 Task: select a rule when a vote is removed from a card by me.
Action: Mouse moved to (1037, 83)
Screenshot: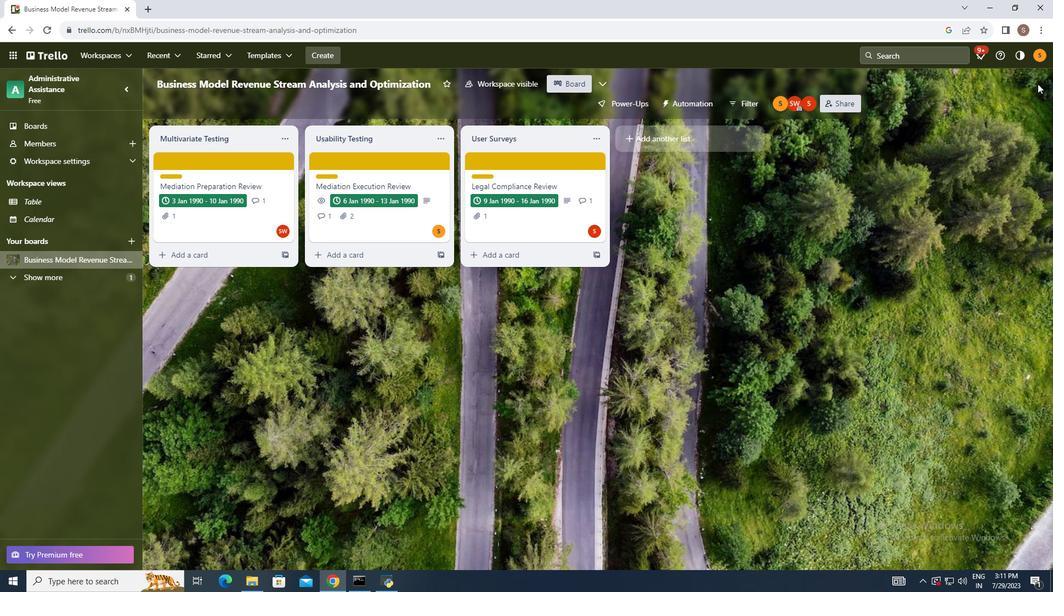 
Action: Mouse pressed left at (1037, 83)
Screenshot: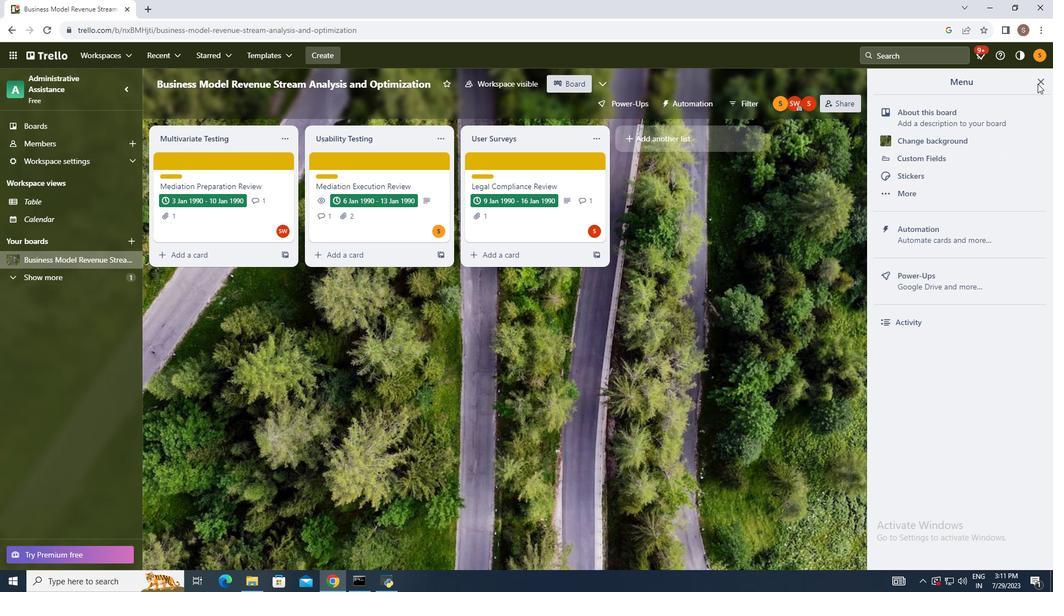 
Action: Mouse moved to (959, 225)
Screenshot: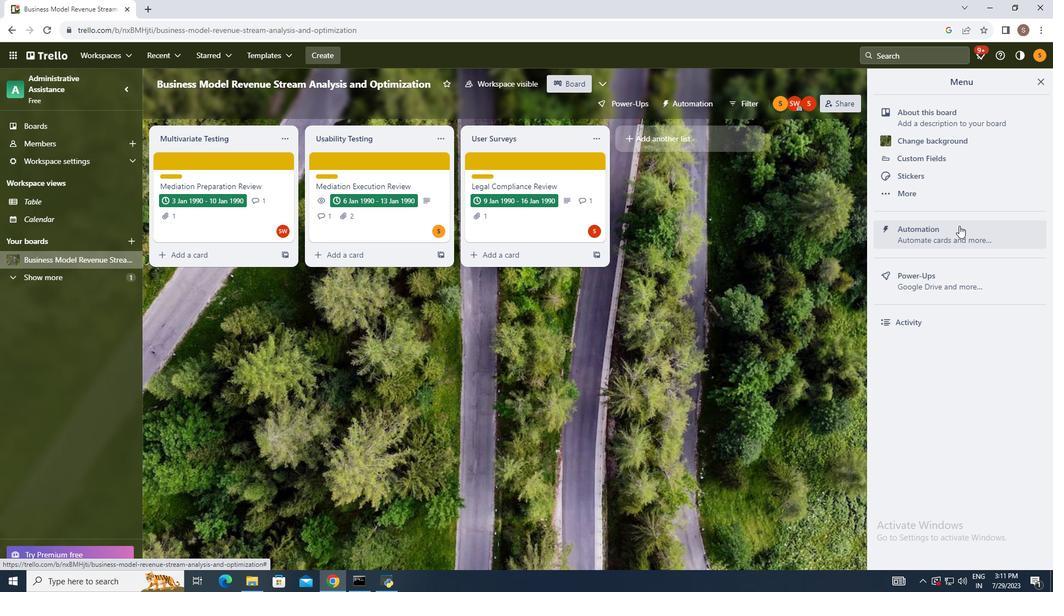 
Action: Mouse pressed left at (959, 225)
Screenshot: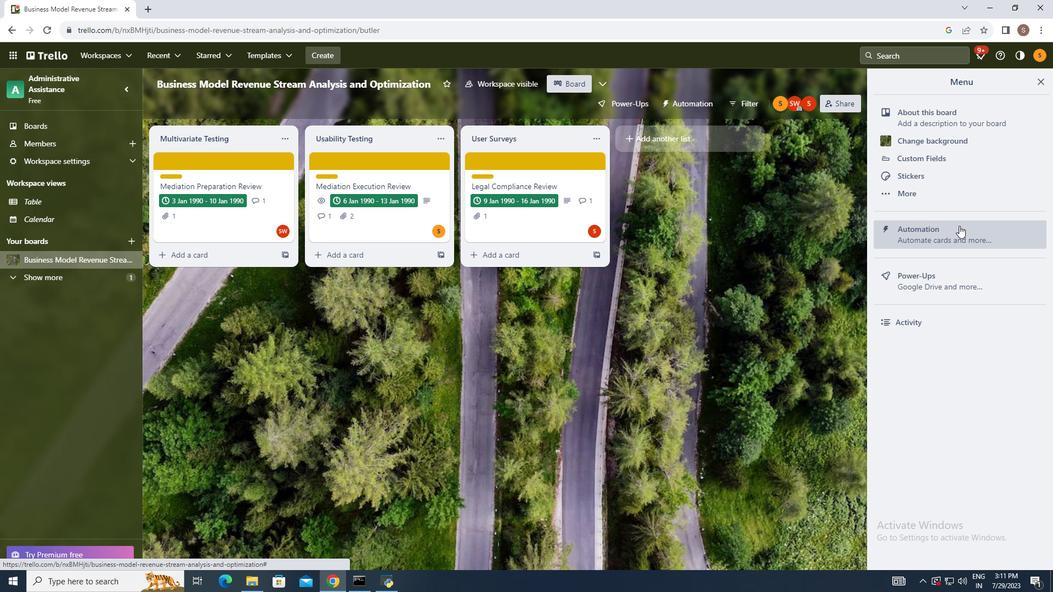 
Action: Mouse moved to (202, 202)
Screenshot: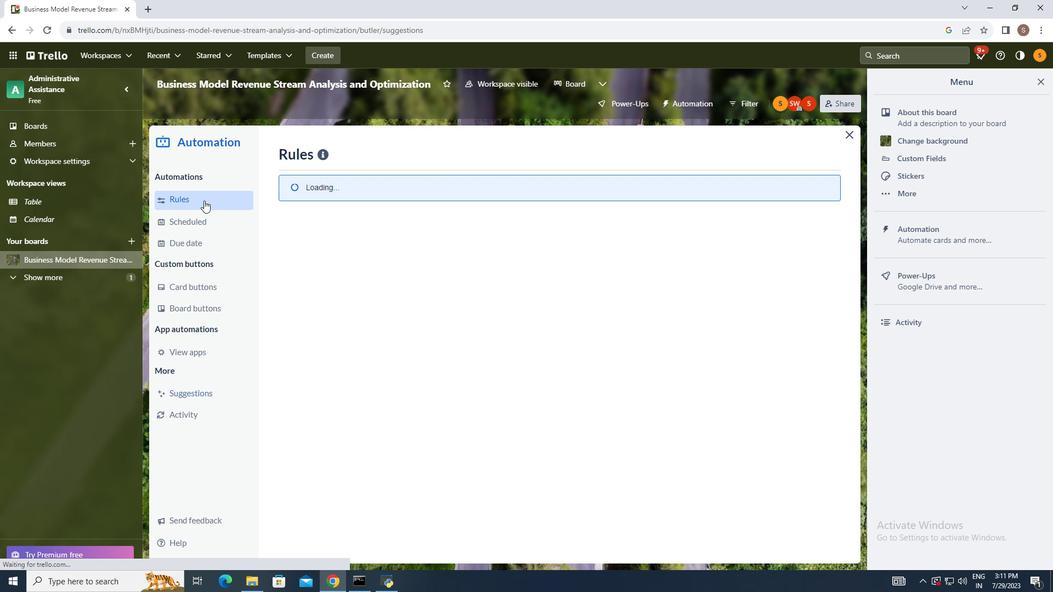 
Action: Mouse pressed left at (202, 202)
Screenshot: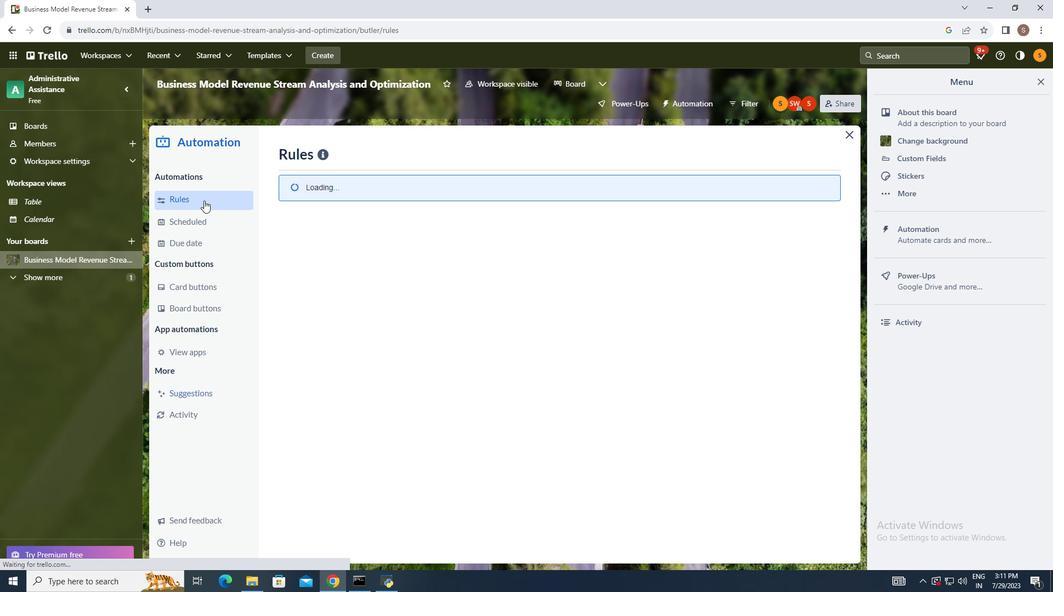 
Action: Mouse moved to (738, 155)
Screenshot: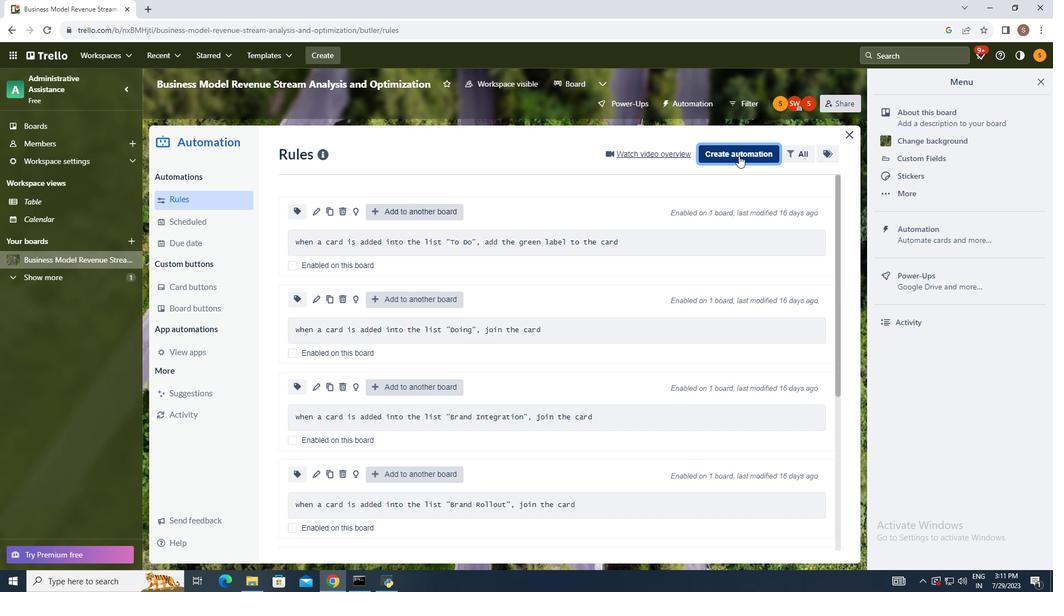 
Action: Mouse pressed left at (738, 155)
Screenshot: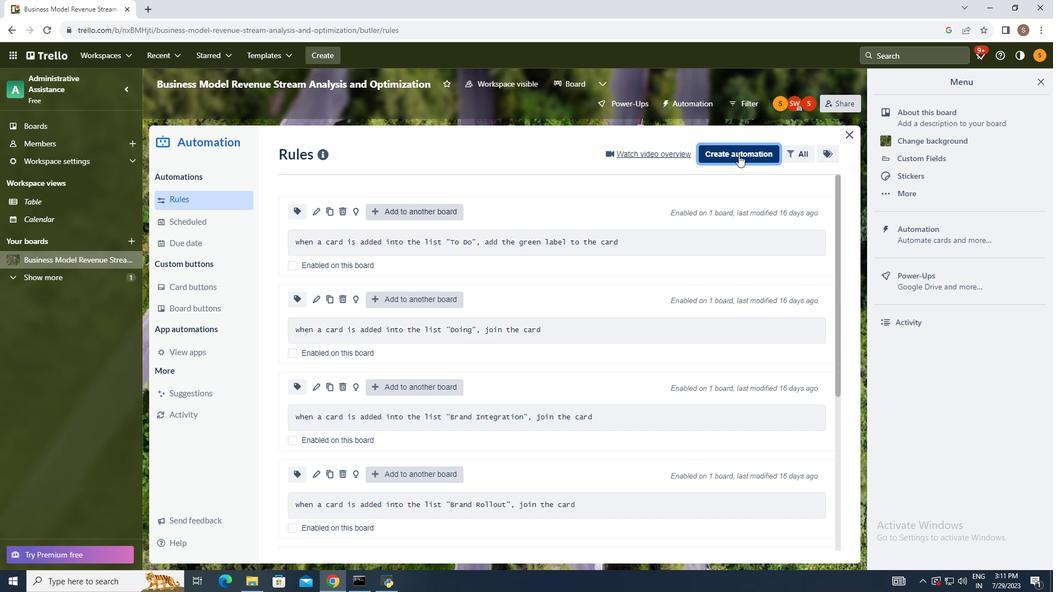 
Action: Mouse moved to (550, 257)
Screenshot: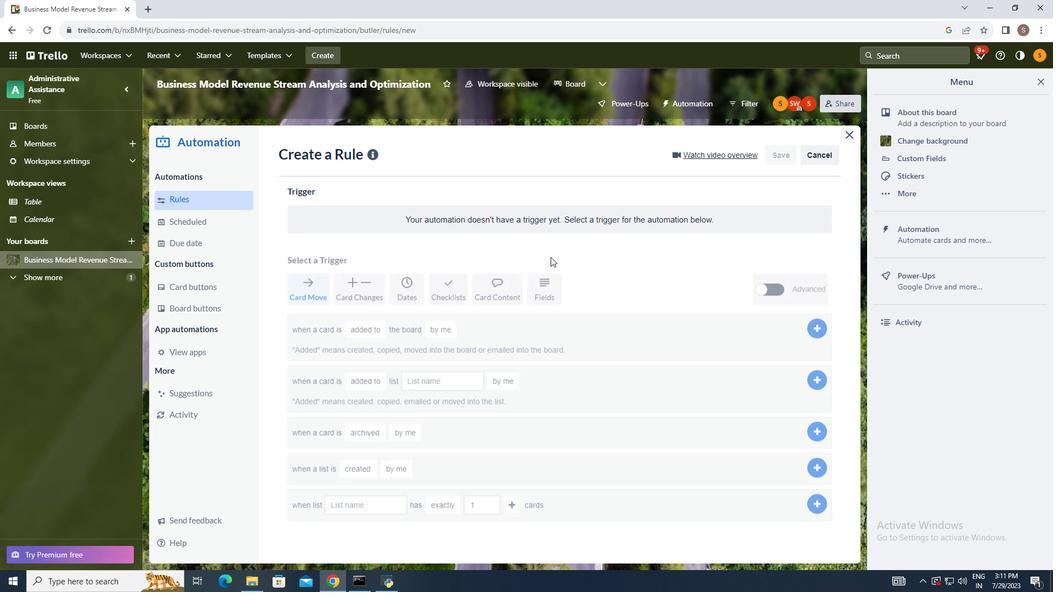
Action: Mouse pressed left at (550, 257)
Screenshot: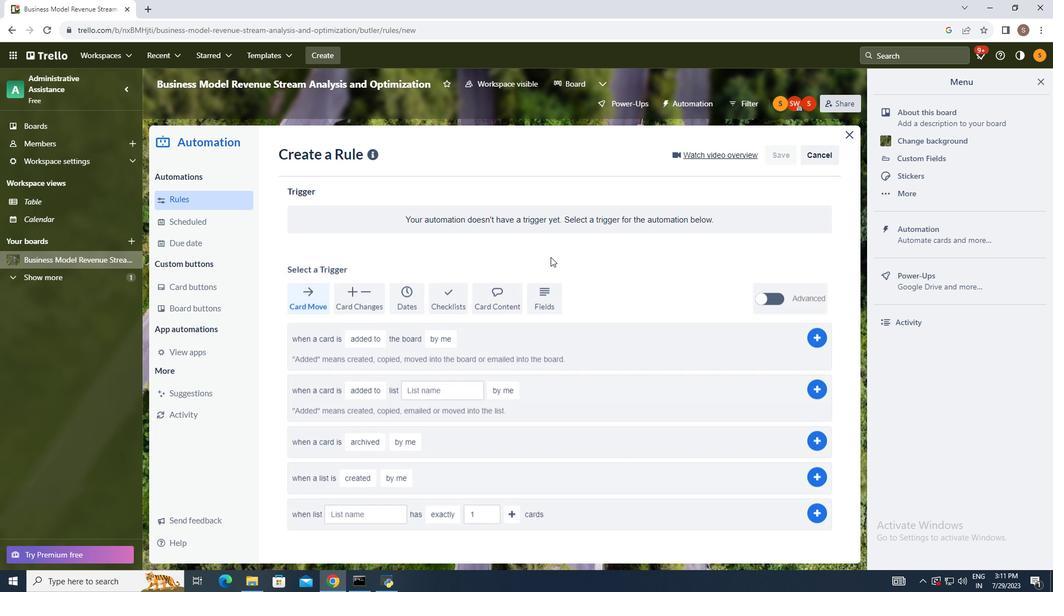 
Action: Mouse moved to (367, 298)
Screenshot: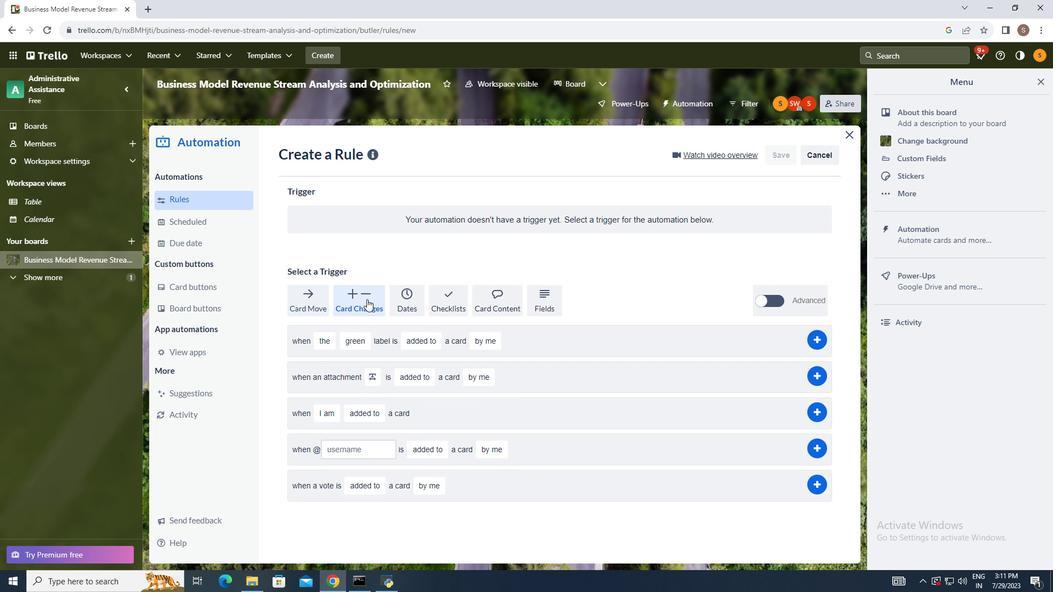 
Action: Mouse pressed left at (367, 298)
Screenshot: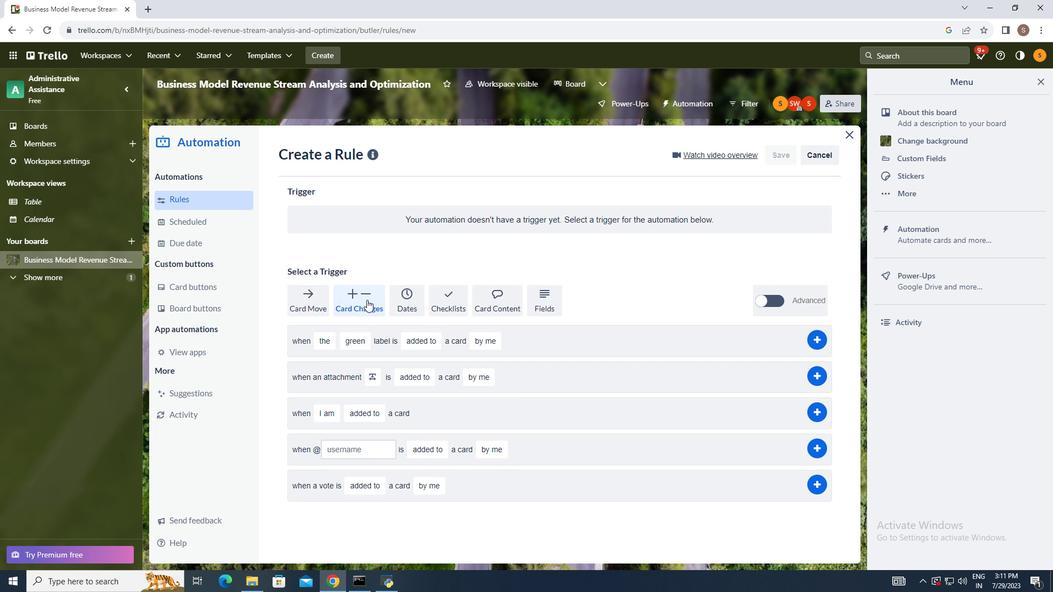 
Action: Mouse moved to (383, 377)
Screenshot: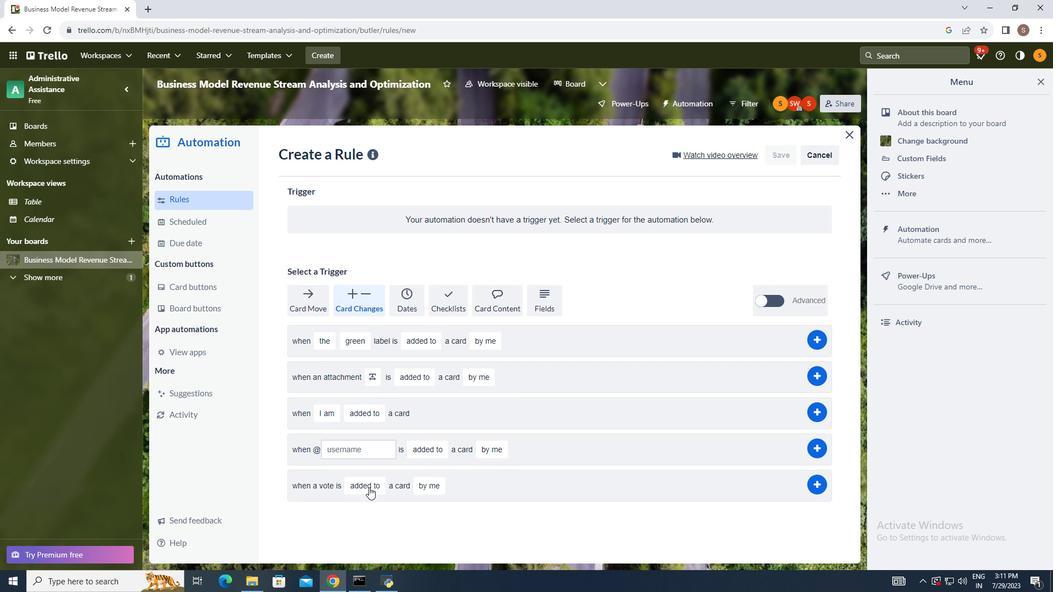 
Action: Mouse scrolled (383, 377) with delta (0, 0)
Screenshot: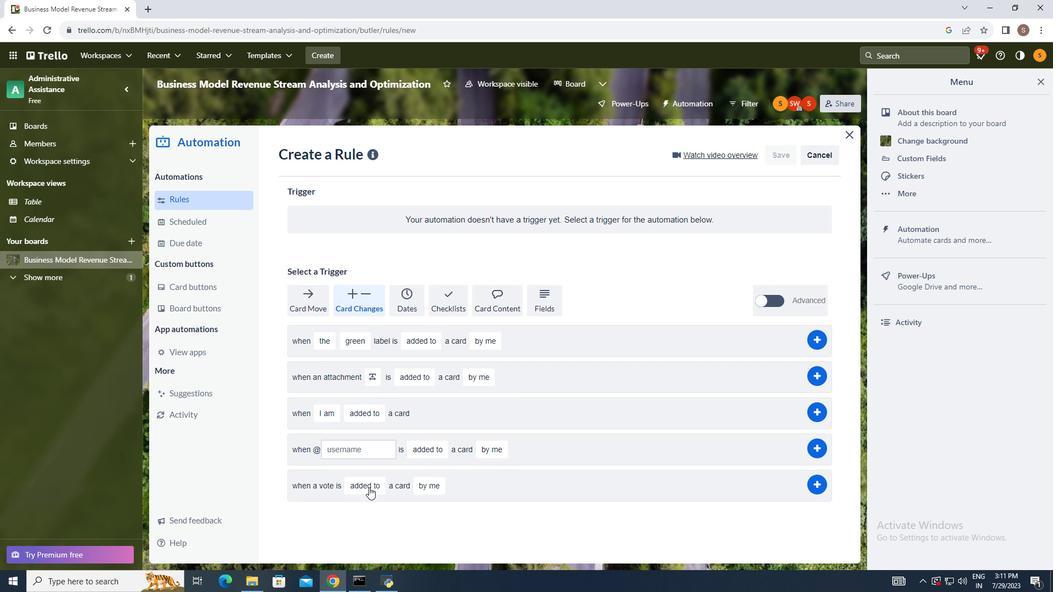 
Action: Mouse moved to (384, 387)
Screenshot: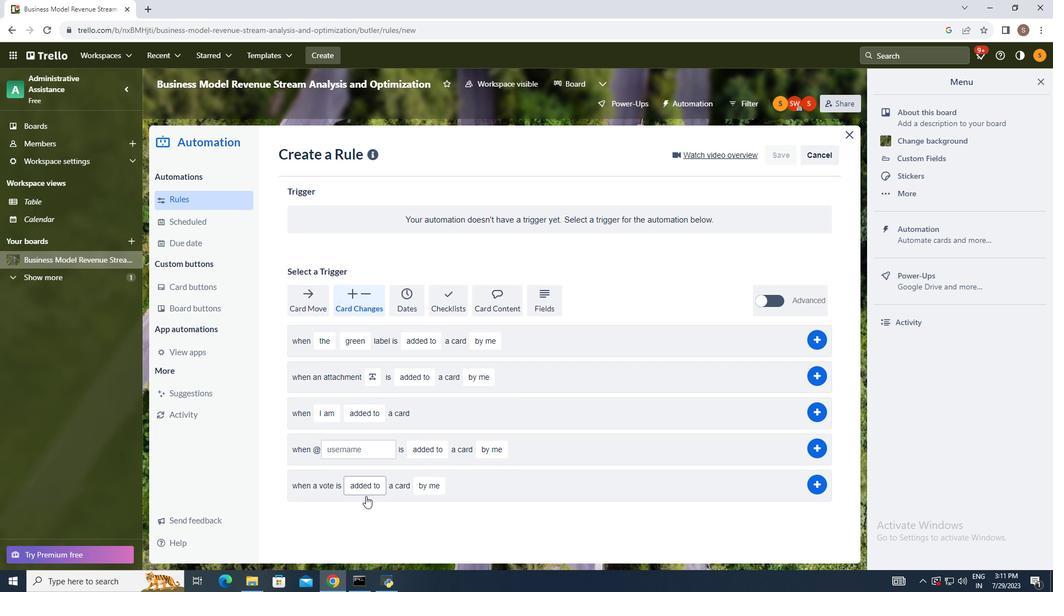 
Action: Mouse scrolled (384, 387) with delta (0, 0)
Screenshot: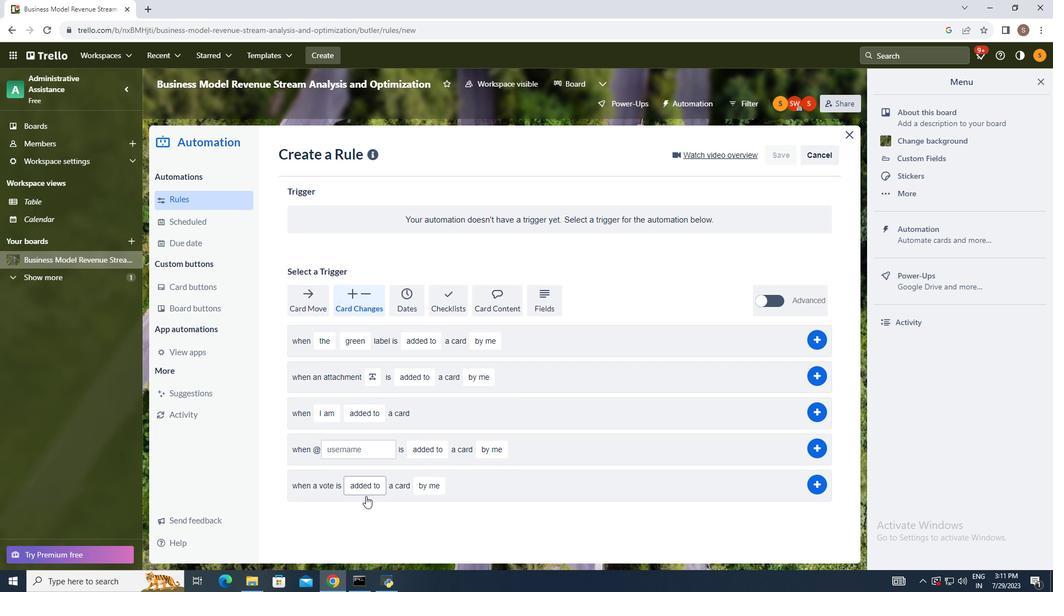 
Action: Mouse moved to (384, 398)
Screenshot: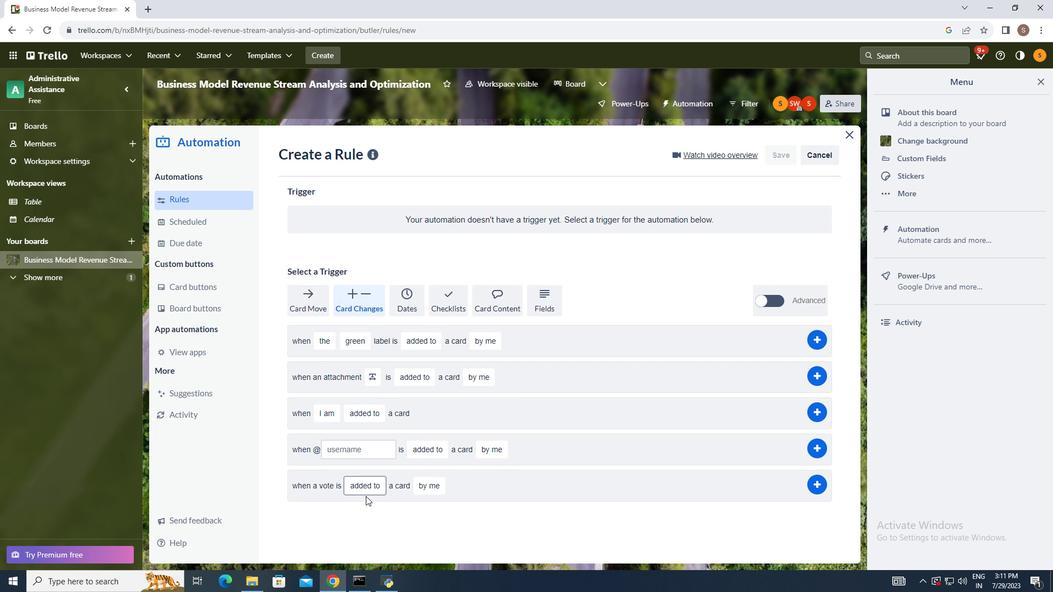 
Action: Mouse scrolled (384, 397) with delta (0, 0)
Screenshot: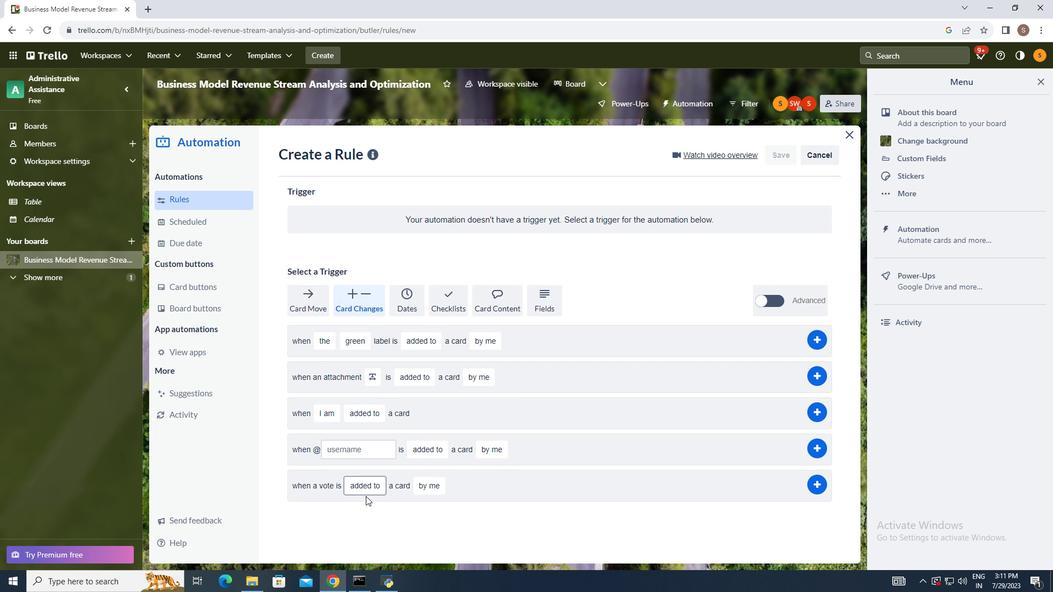 
Action: Mouse moved to (383, 433)
Screenshot: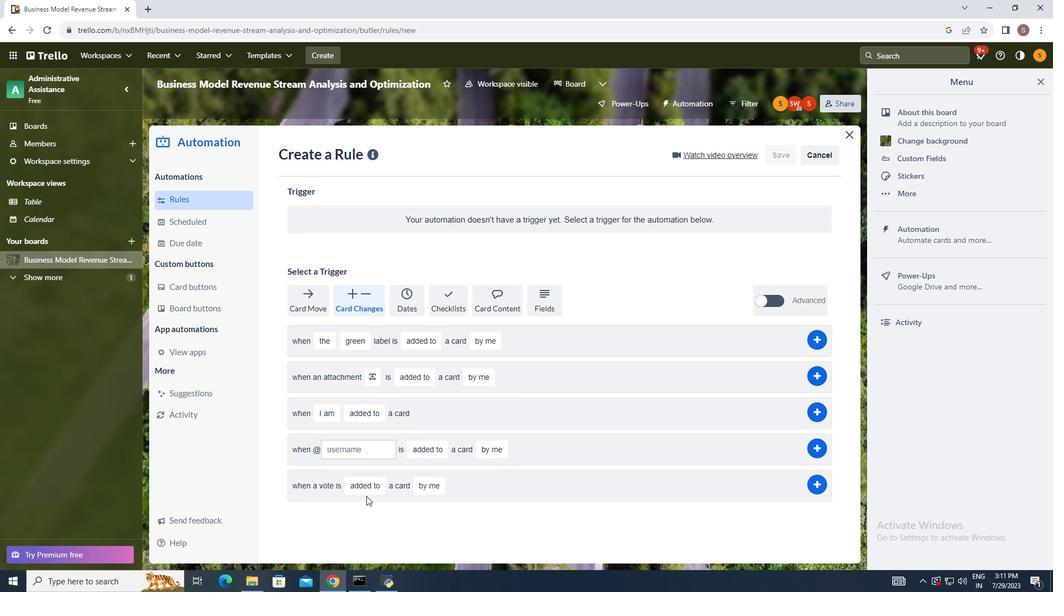 
Action: Mouse scrolled (384, 406) with delta (0, 0)
Screenshot: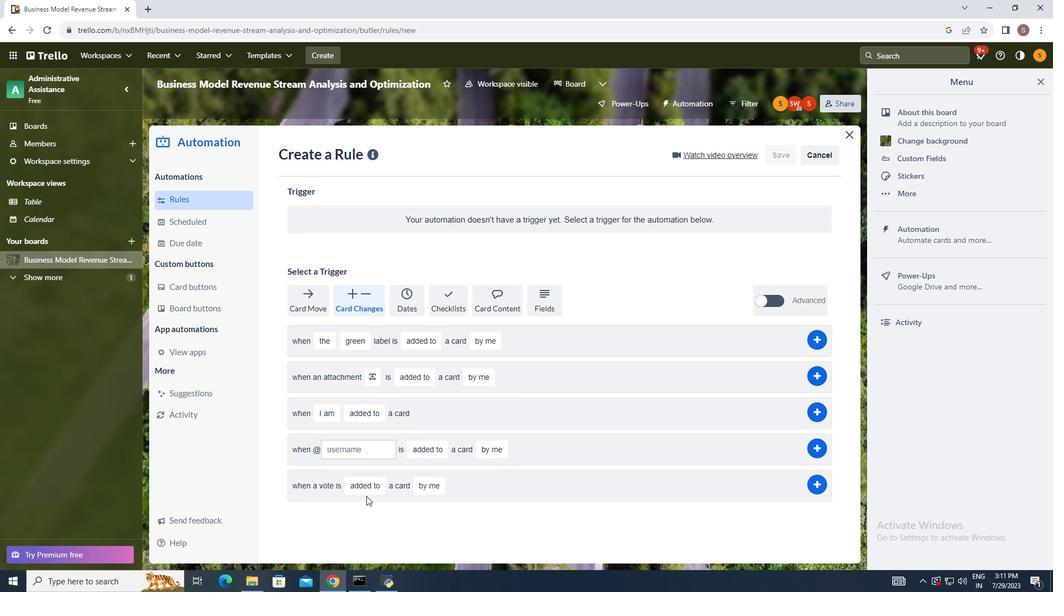 
Action: Mouse moved to (369, 486)
Screenshot: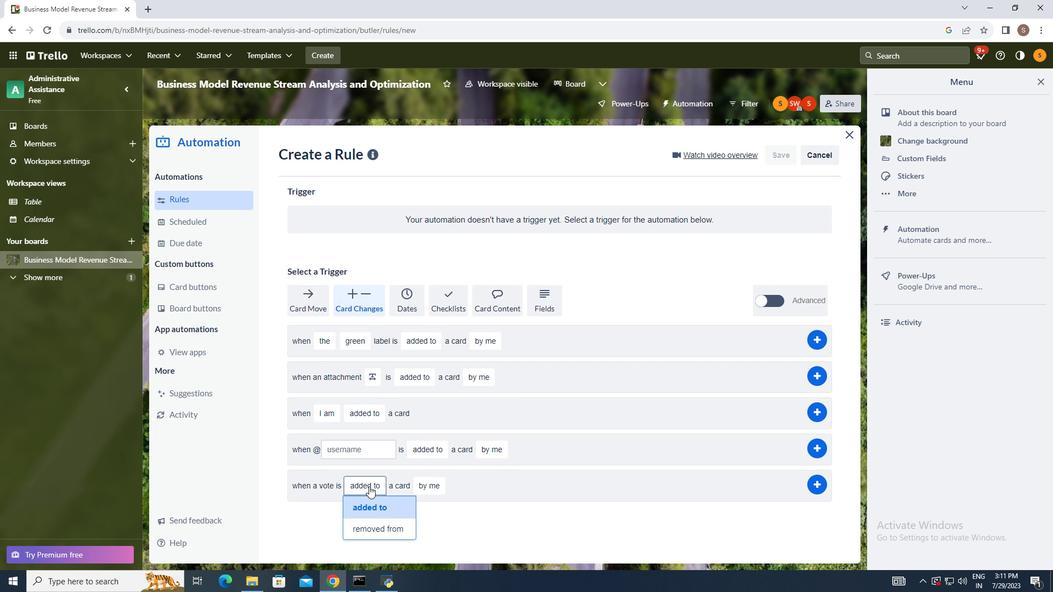 
Action: Mouse pressed left at (369, 486)
Screenshot: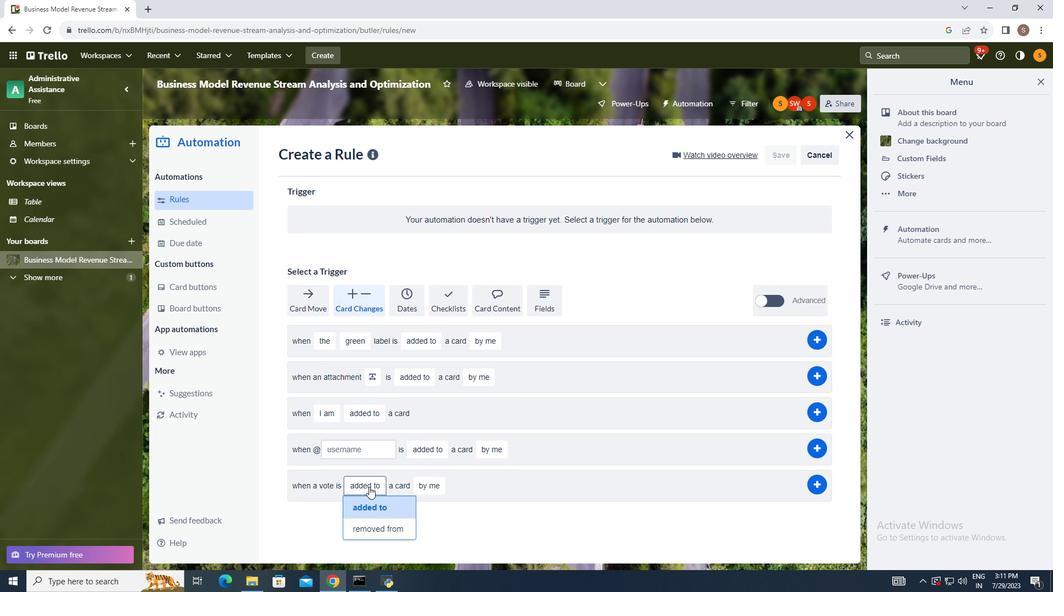 
Action: Mouse moved to (377, 528)
Screenshot: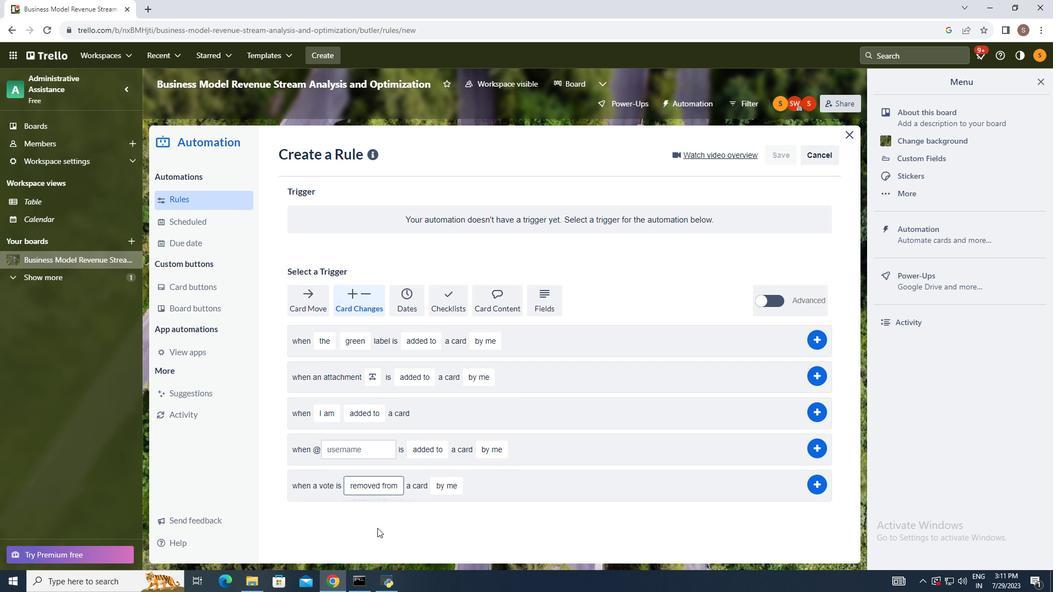 
Action: Mouse pressed left at (377, 528)
Screenshot: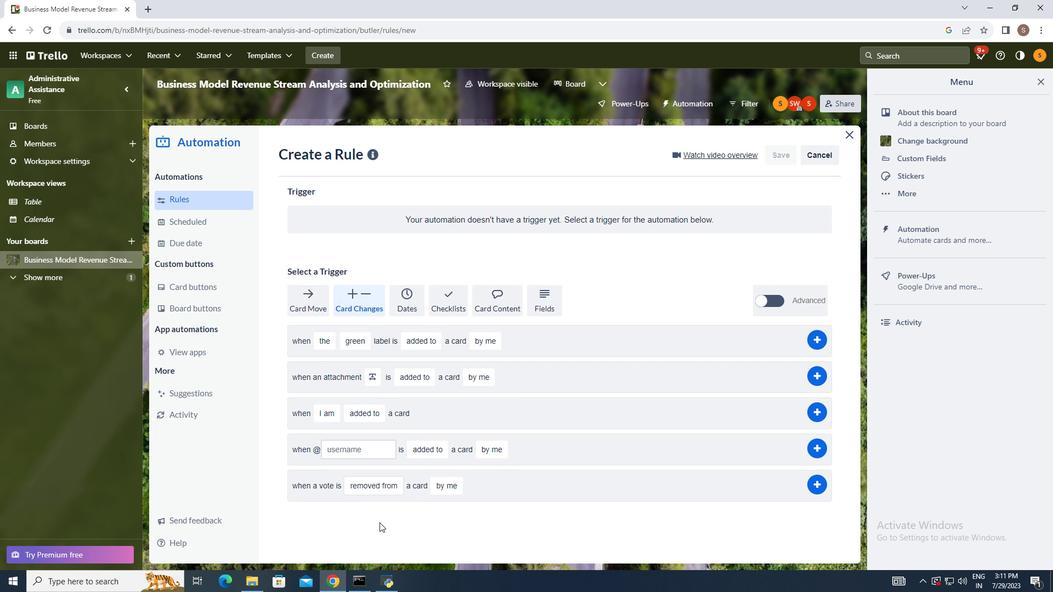 
Action: Mouse moved to (441, 485)
Screenshot: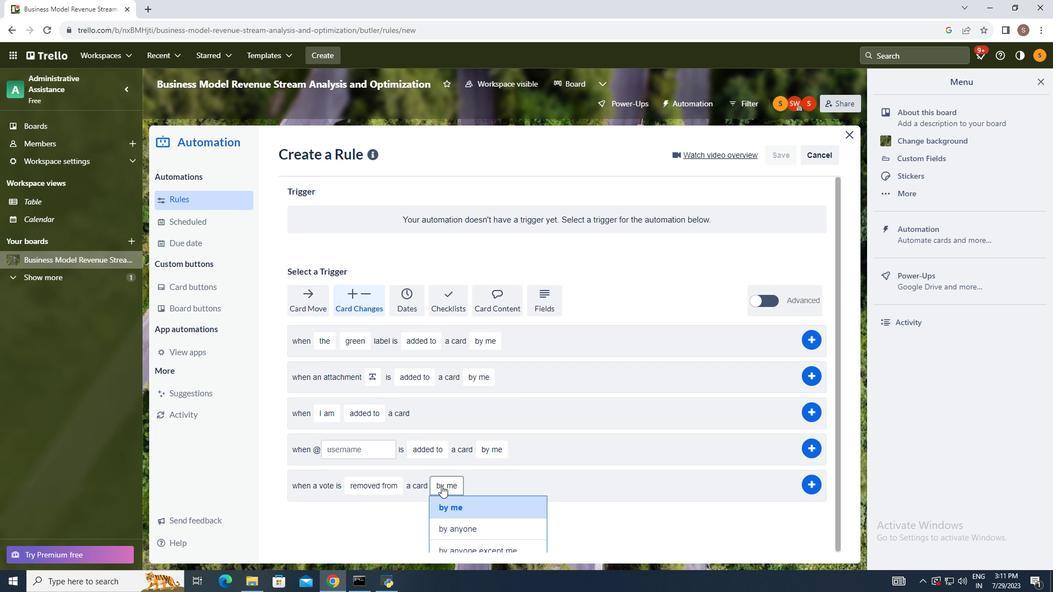
Action: Mouse pressed left at (441, 485)
Screenshot: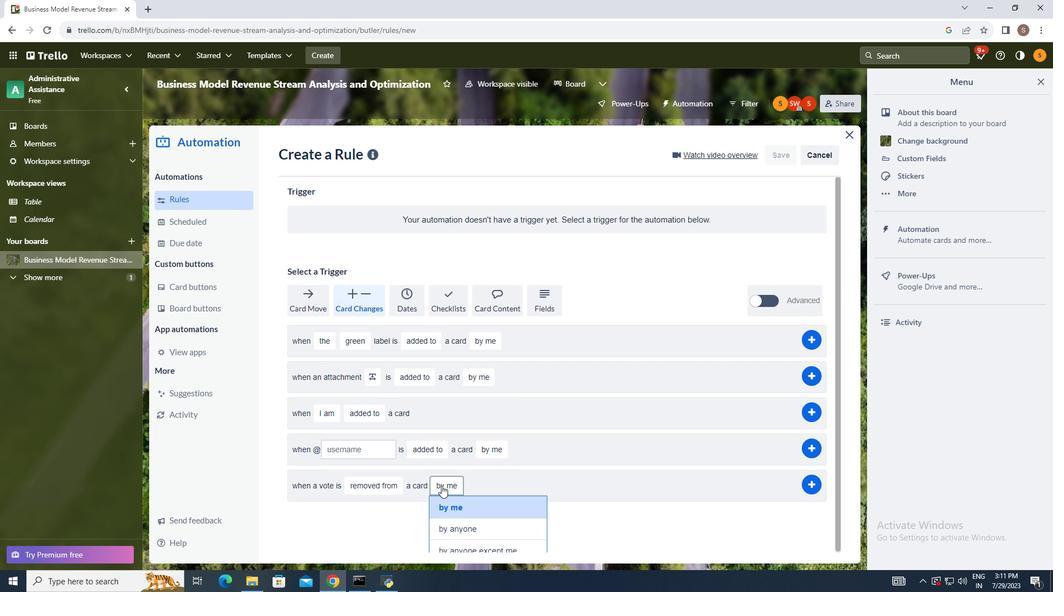 
Action: Mouse moved to (455, 506)
Screenshot: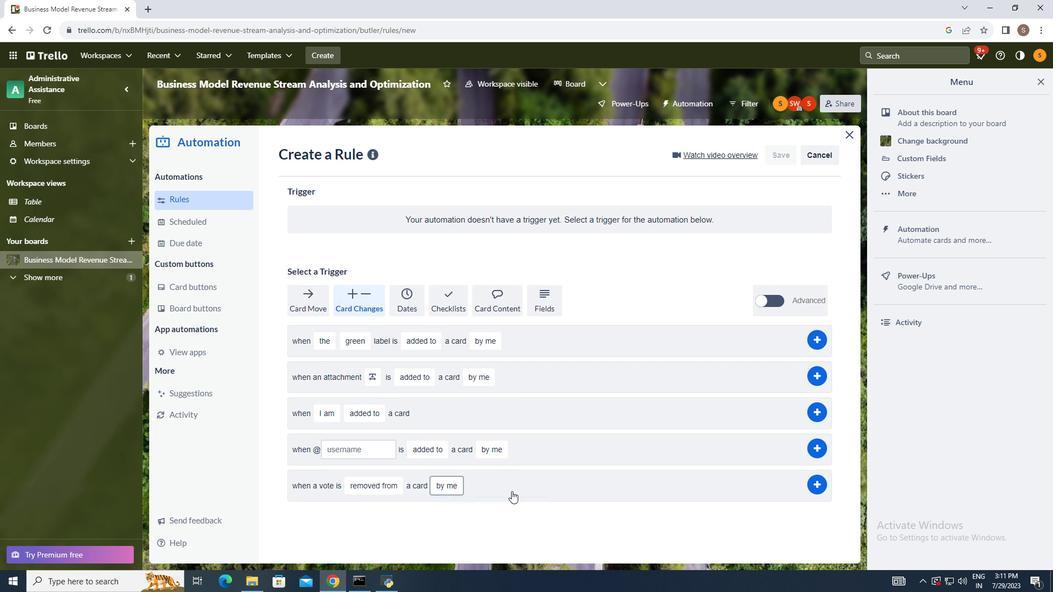 
Action: Mouse pressed left at (455, 506)
Screenshot: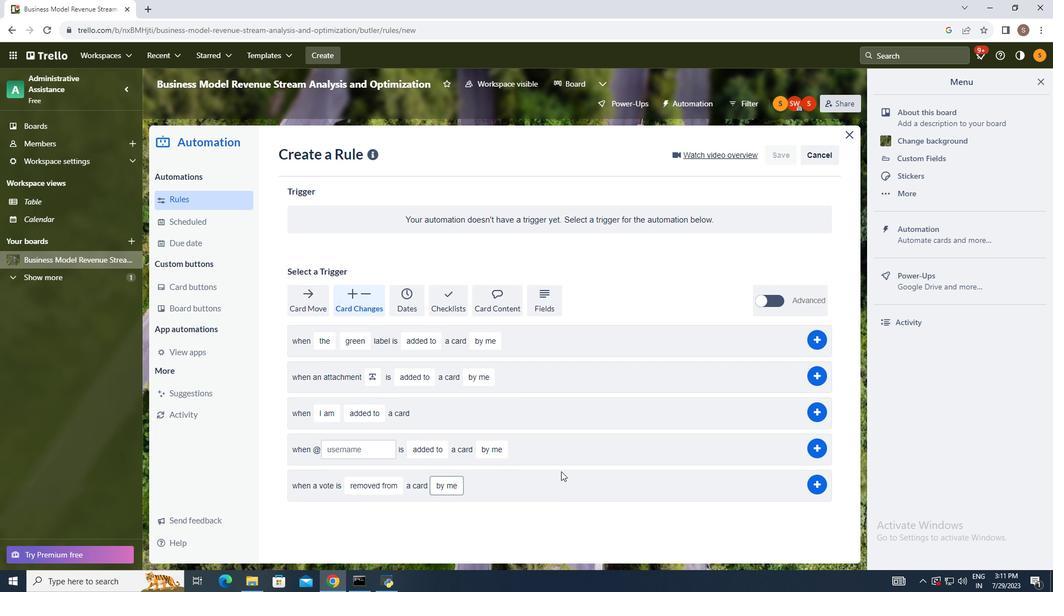 
Action: Mouse moved to (585, 445)
Screenshot: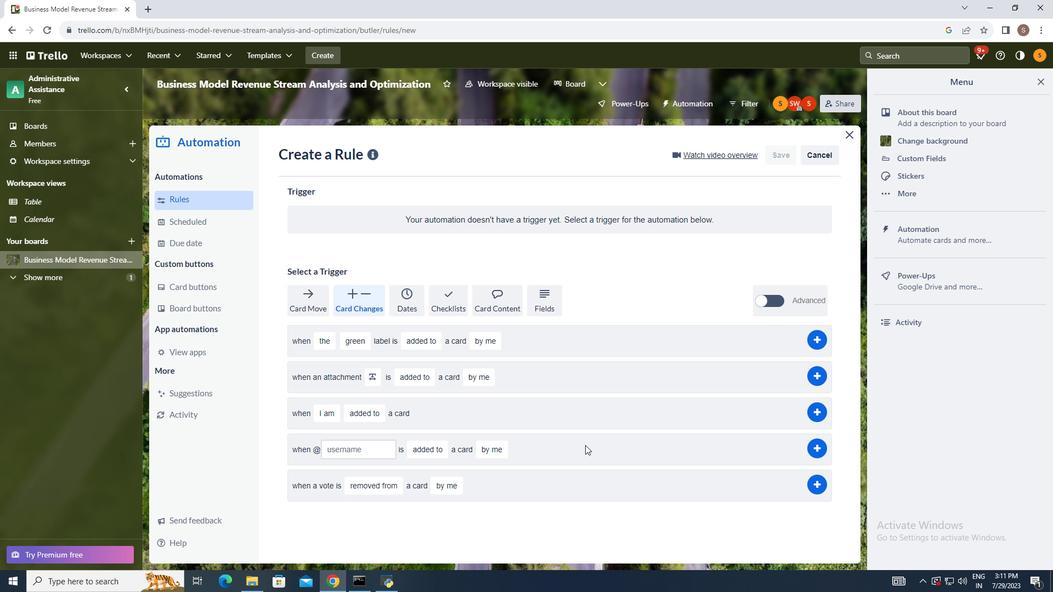 
